 Task: Create New Customer with Customer Name: Stocked, Billing Address Line1: 1081 Charack Road, Billing Address Line2:  Terre Haute, Billing Address Line3:  Indiana 47807, Cell Number: 219-406-4697
Action: Mouse pressed left at (169, 29)
Screenshot: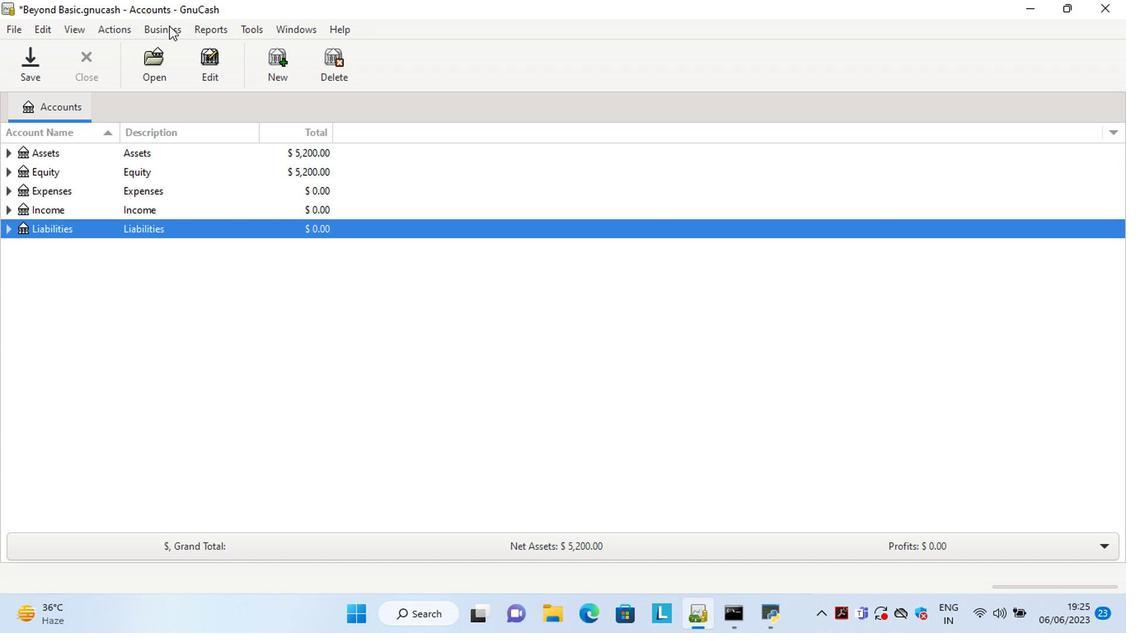 
Action: Mouse moved to (351, 71)
Screenshot: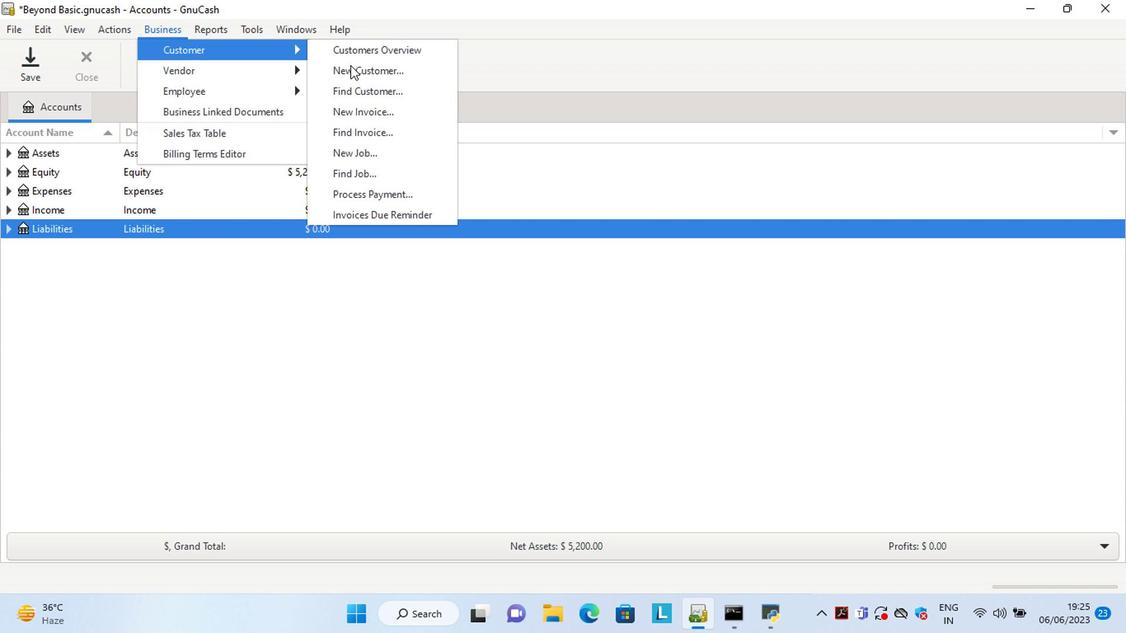 
Action: Mouse pressed left at (351, 71)
Screenshot: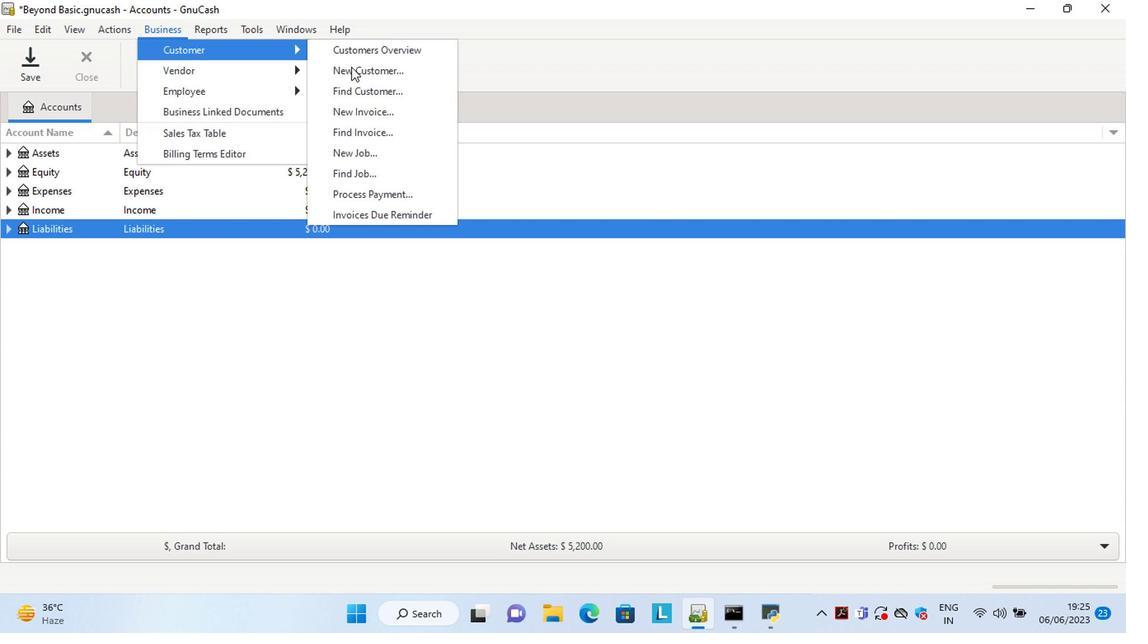
Action: Mouse moved to (834, 365)
Screenshot: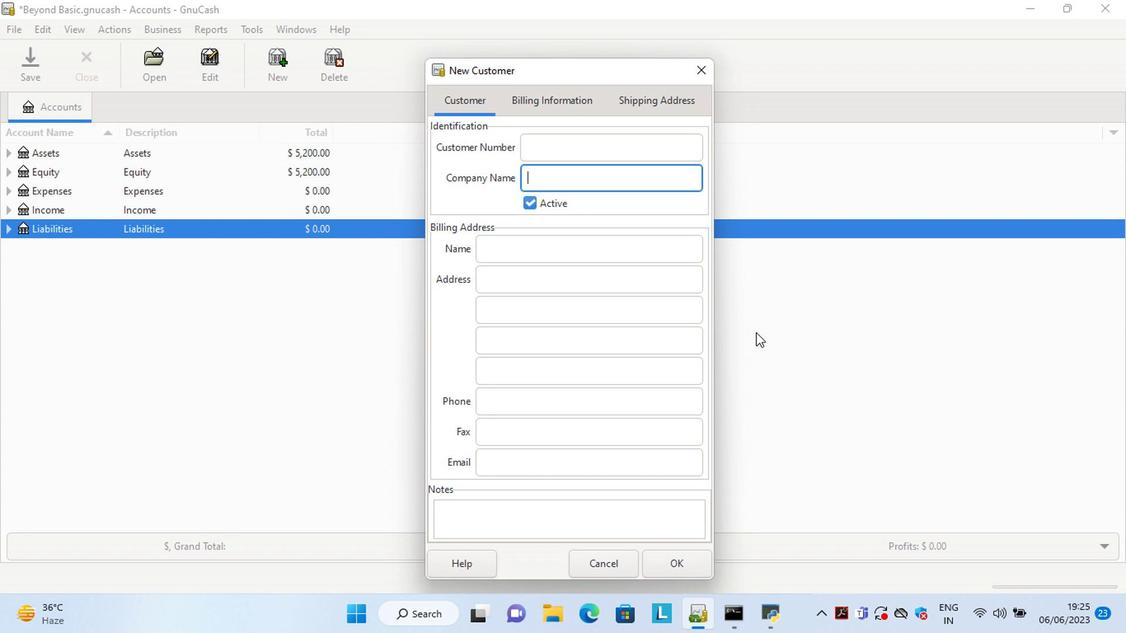 
Action: Key pressed <Key.shift>Stocked<Key.space><Key.shift><Key.backspace><Key.tab><Key.tab><Key.tab>1081<Key.space><Key.shift>Charack<Key.space><Key.shift>Rao<Key.backspace><Key.backspace>oad<Key.tab><Key.shift>T<Key.tab><Key.shift>In<Key.tab><Key.tab>219-406-4697
Screenshot: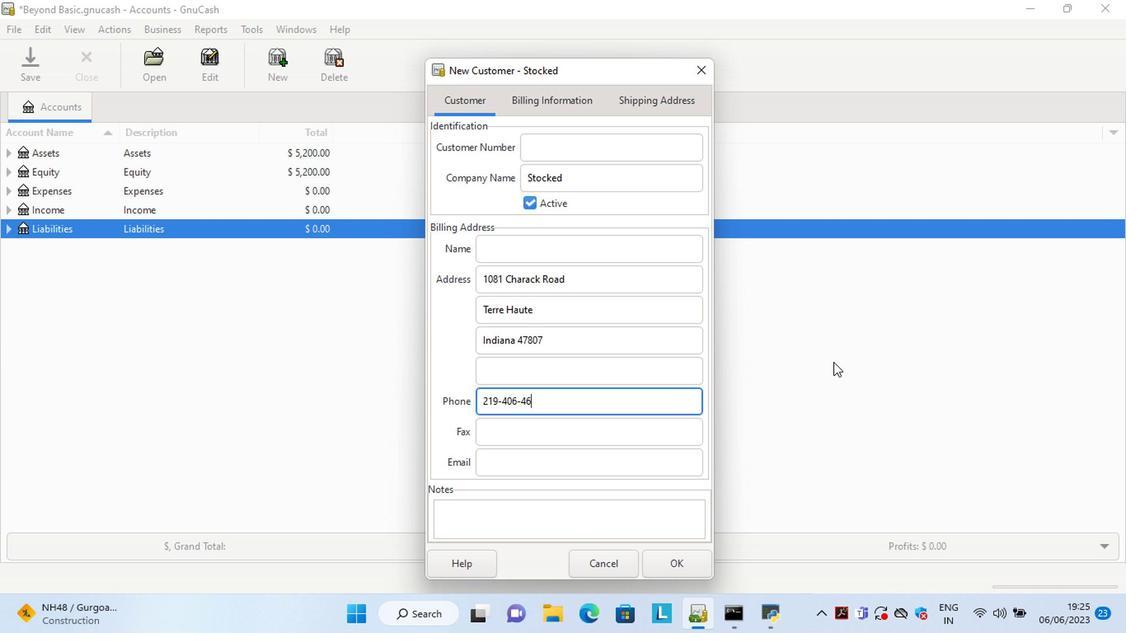 
Action: Mouse moved to (686, 566)
Screenshot: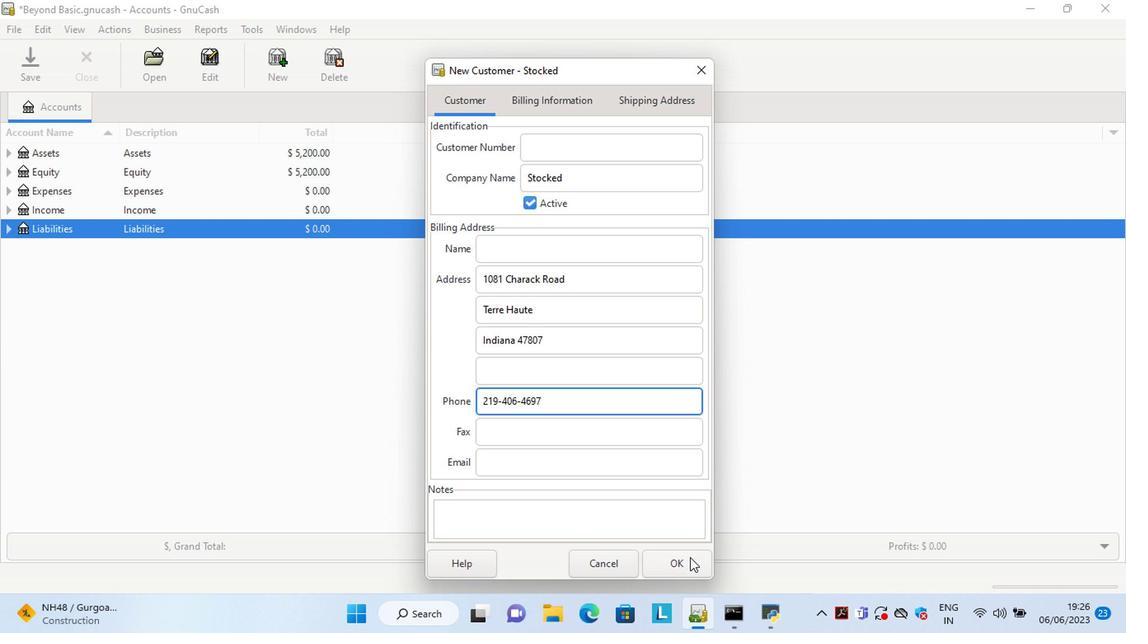 
Action: Mouse pressed left at (686, 566)
Screenshot: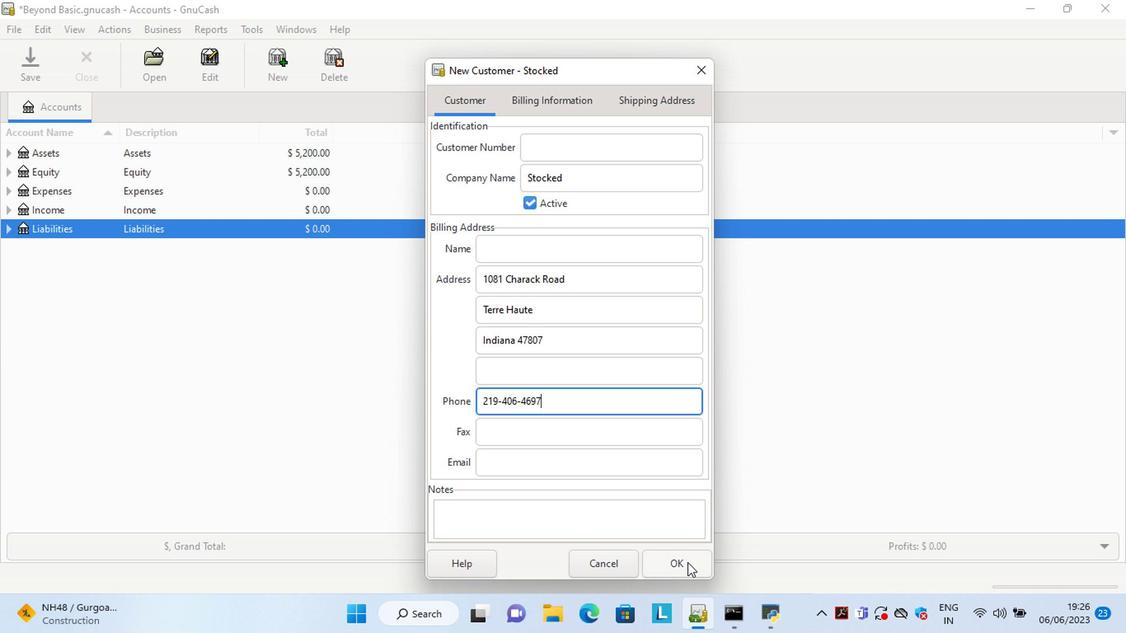 
